 Task: Create a sub task Design and Implement Solution for the task  Create a new web application for tracking employee time and attendance in the project AgileCircle , assign it to team member softage.5@softage.net and update the status of the sub task to  Completed , set the priority of the sub task to High
Action: Mouse moved to (92, 332)
Screenshot: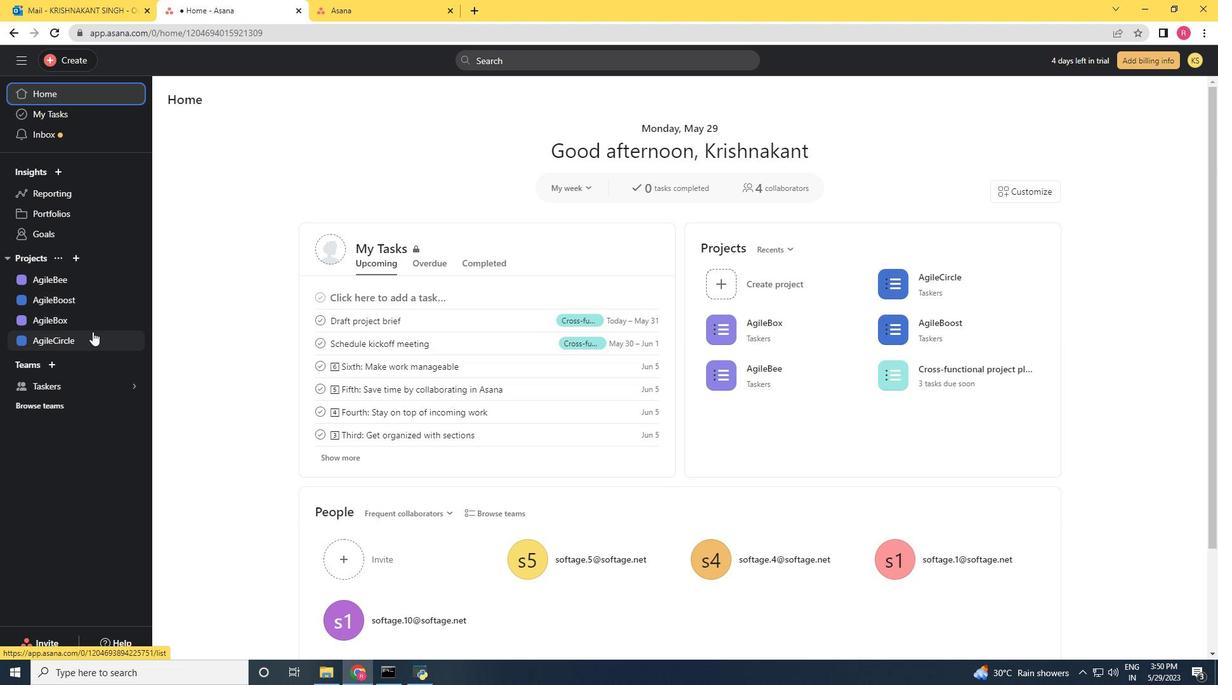 
Action: Mouse pressed left at (92, 332)
Screenshot: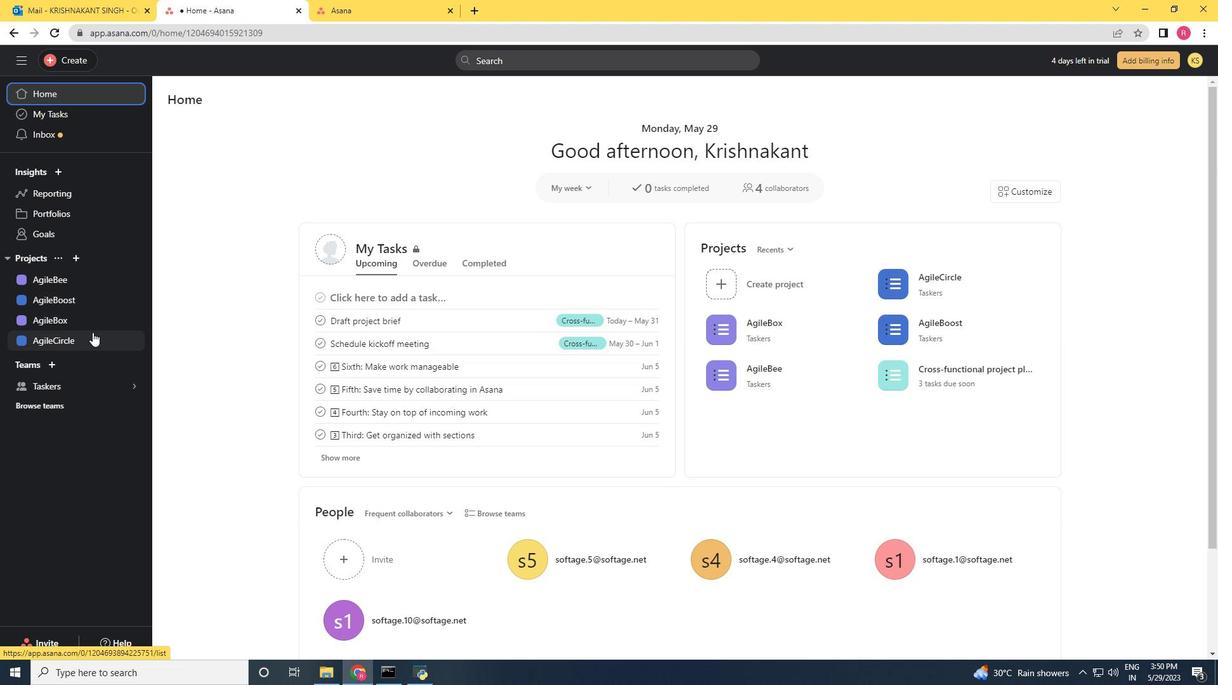 
Action: Mouse moved to (558, 276)
Screenshot: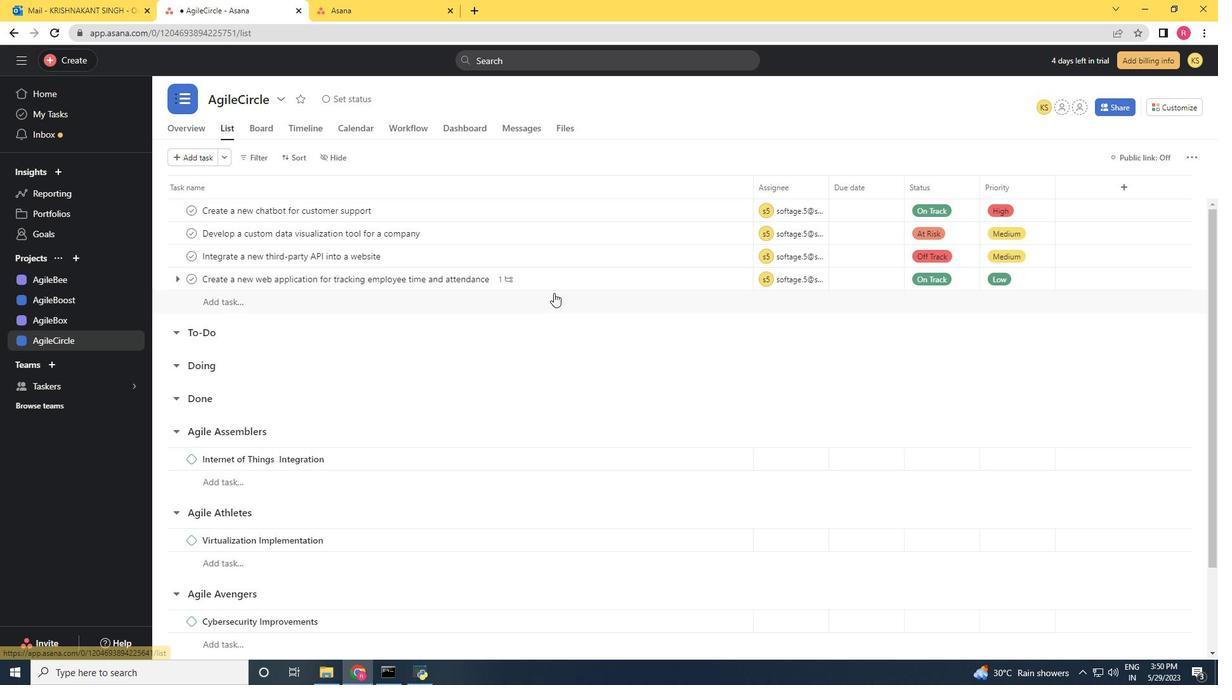
Action: Mouse pressed left at (558, 276)
Screenshot: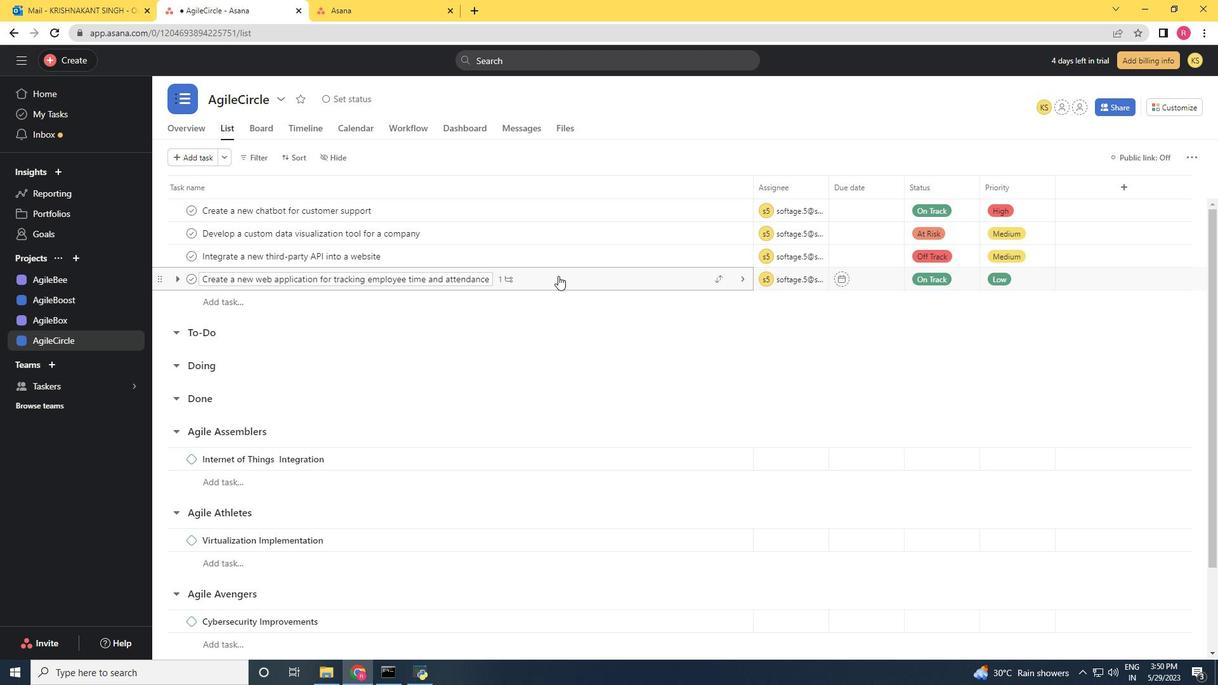 
Action: Mouse moved to (885, 460)
Screenshot: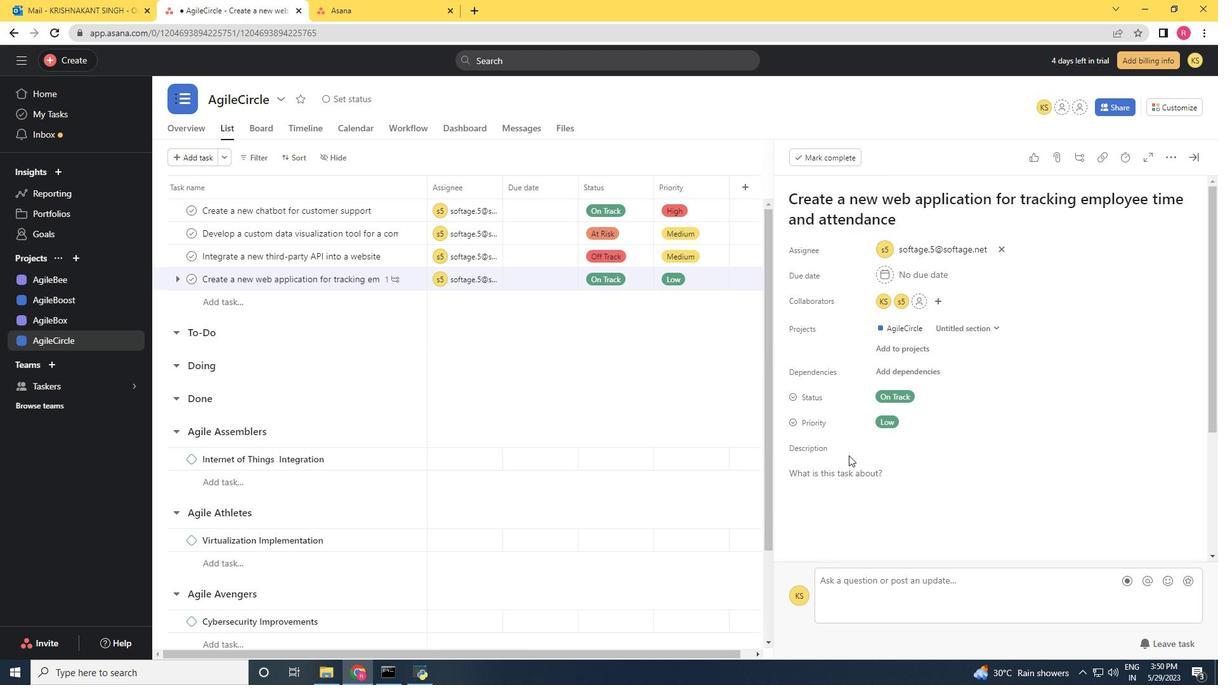 
Action: Mouse scrolled (885, 460) with delta (0, 0)
Screenshot: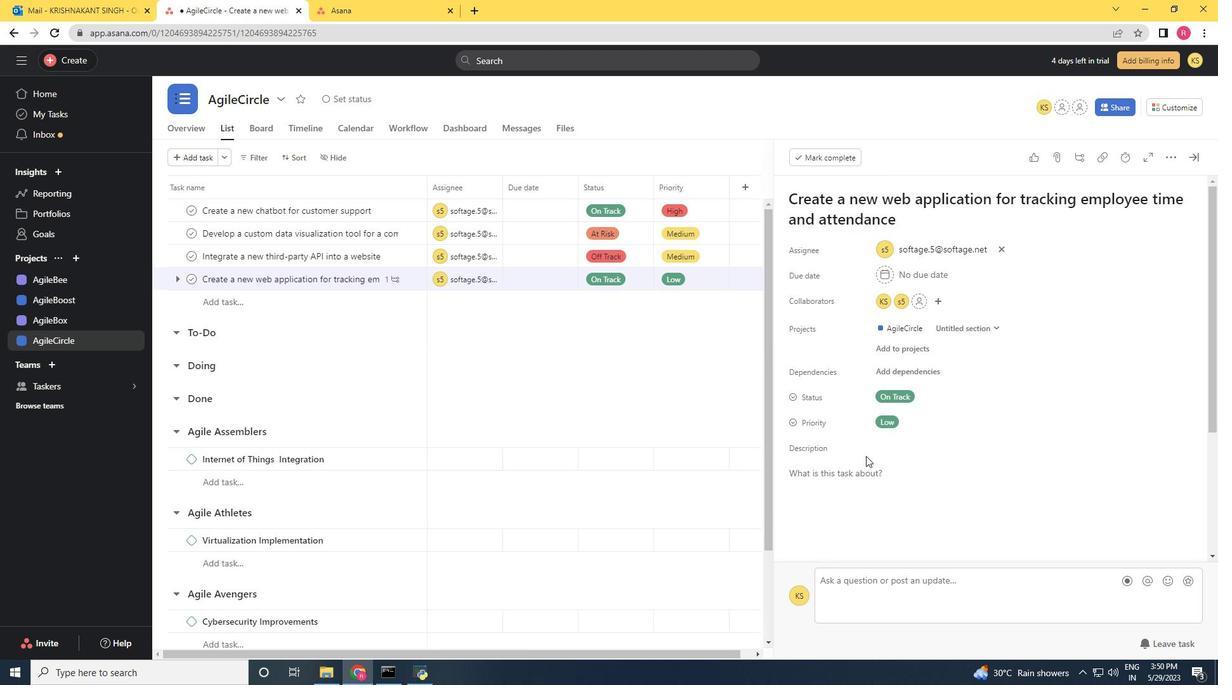 
Action: Mouse scrolled (885, 460) with delta (0, 0)
Screenshot: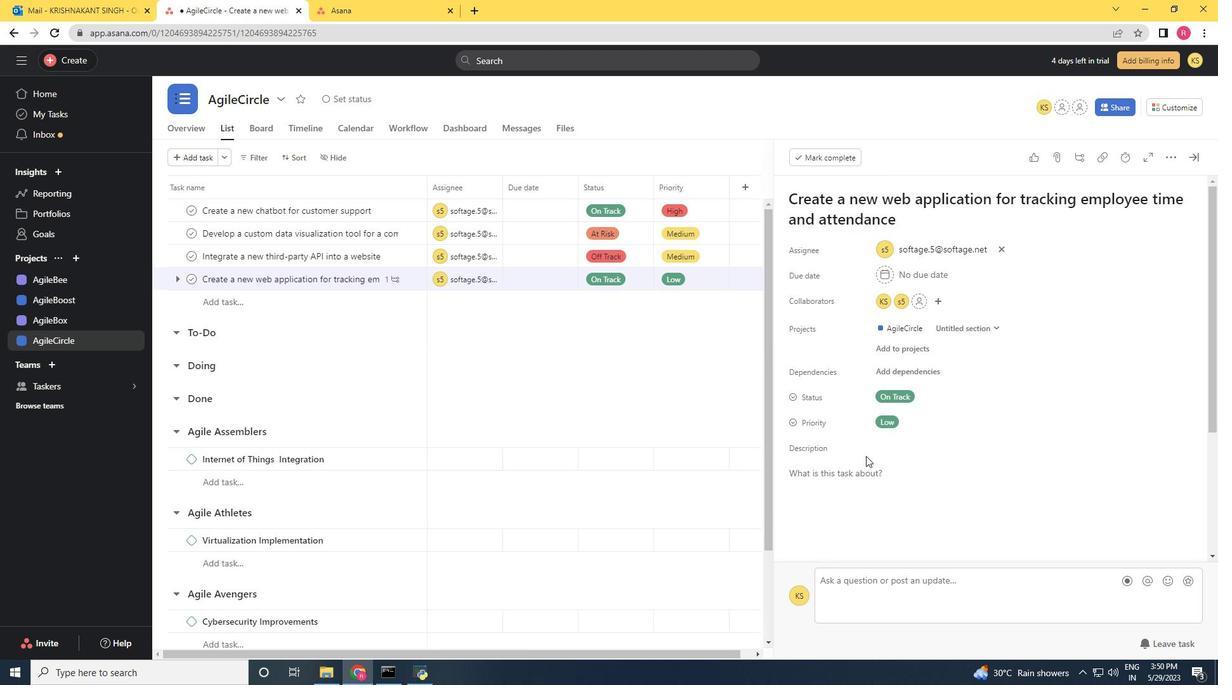 
Action: Mouse scrolled (885, 460) with delta (0, 0)
Screenshot: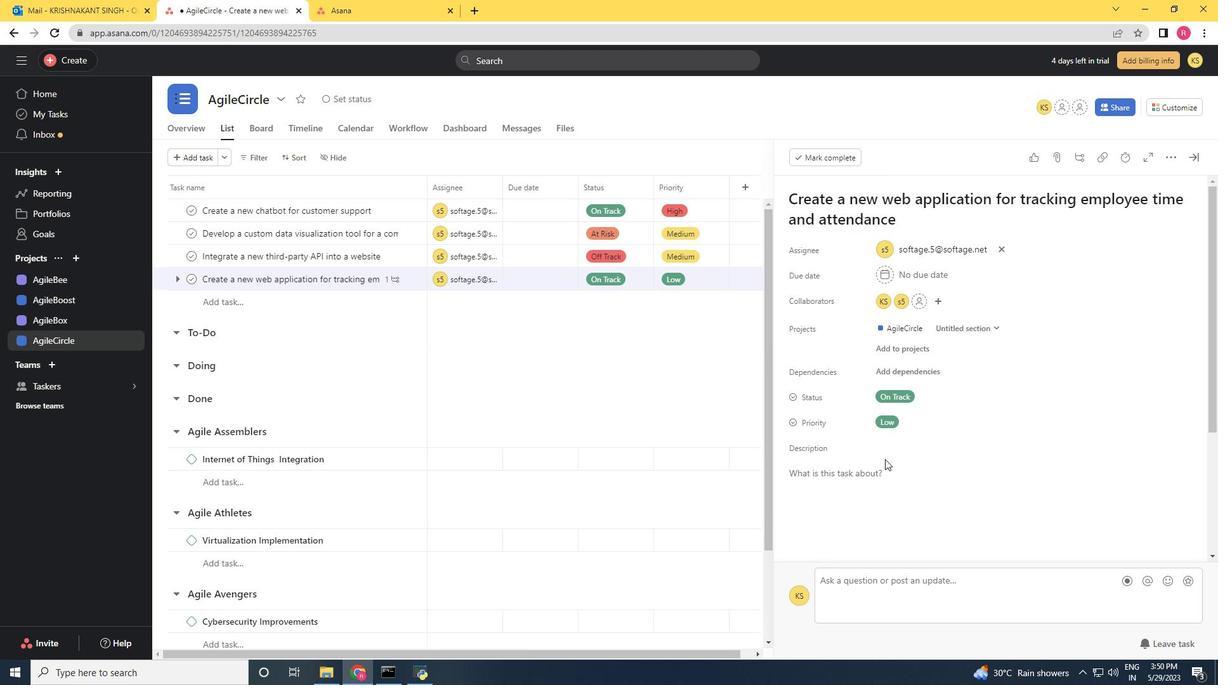 
Action: Mouse scrolled (885, 460) with delta (0, 0)
Screenshot: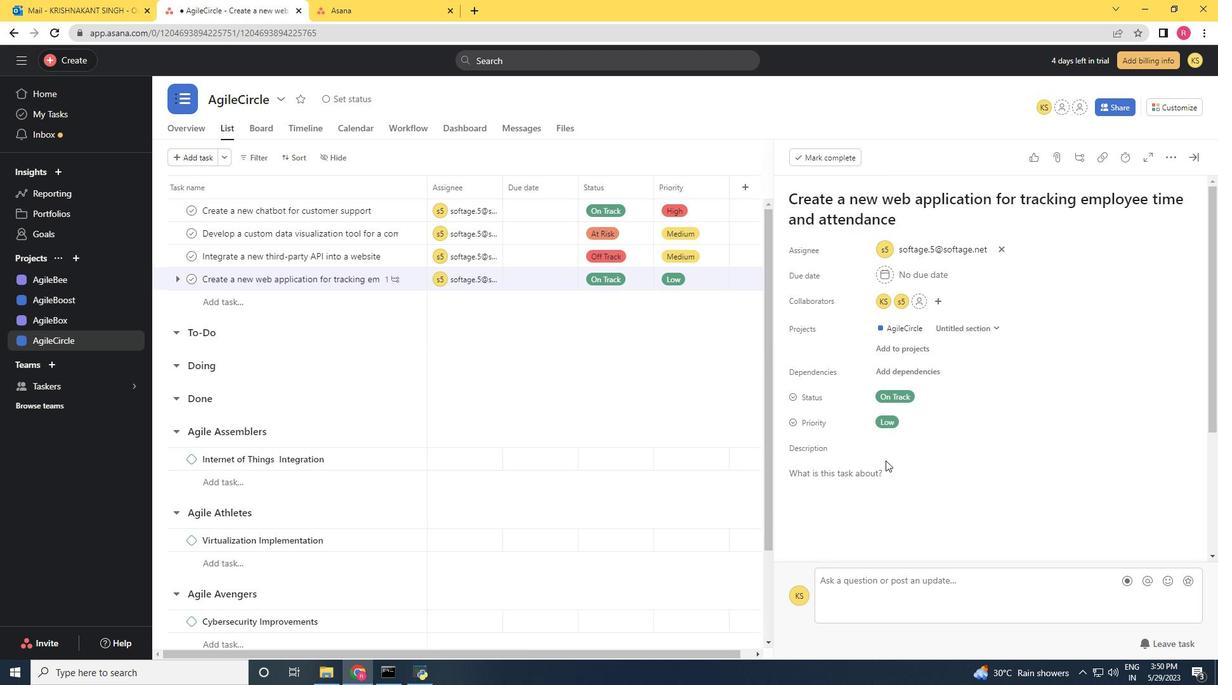 
Action: Mouse moved to (817, 452)
Screenshot: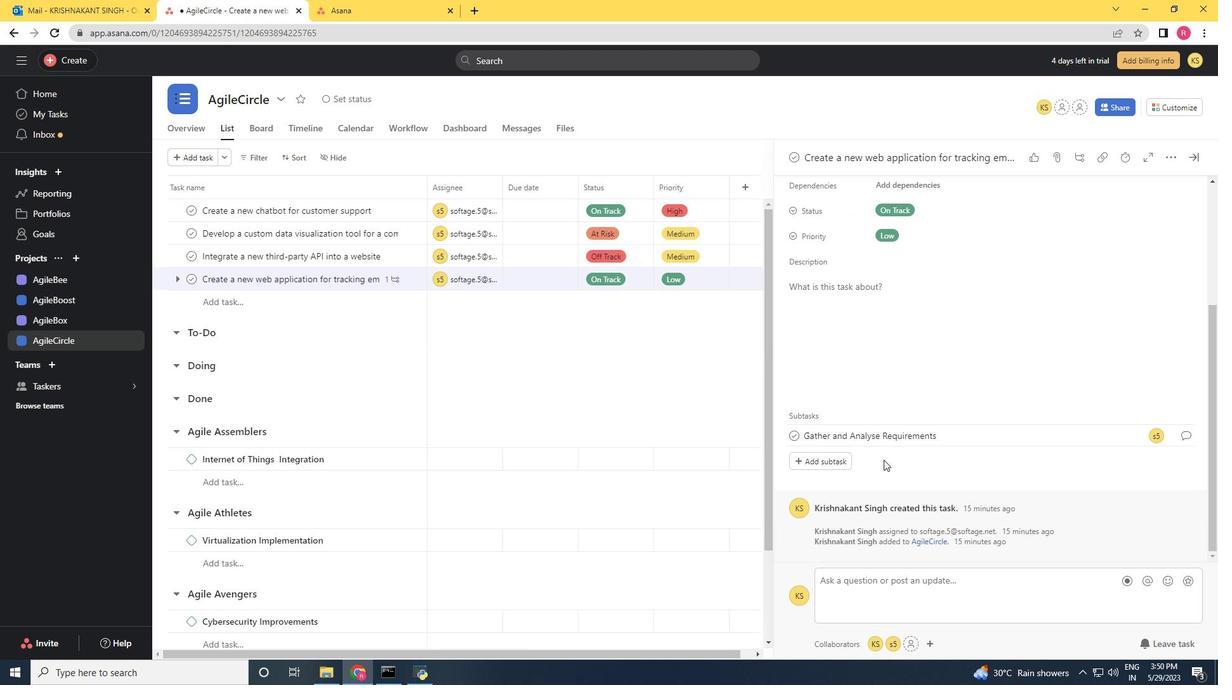 
Action: Mouse pressed left at (817, 452)
Screenshot: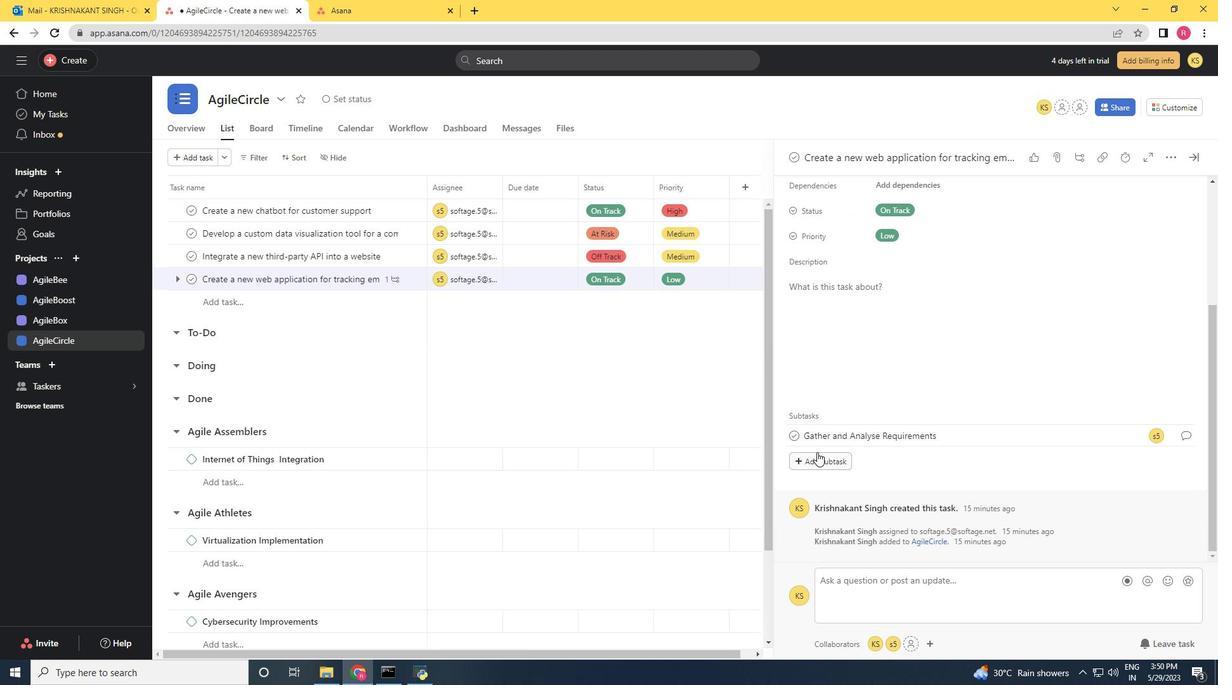 
Action: Key pressed <Key.shift>Design<Key.space>and<Key.space><Key.shift><Key.shift>Implements<Key.backspace><Key.space><Key.shift>Solution<Key.space>
Screenshot: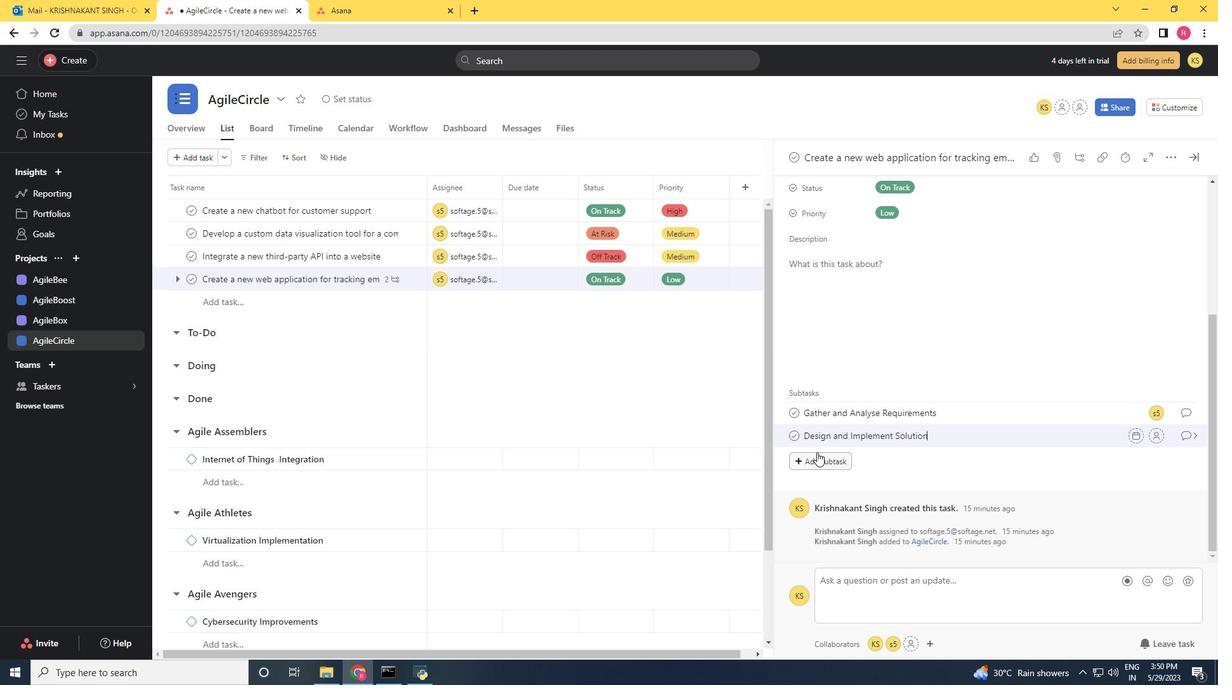 
Action: Mouse moved to (1161, 436)
Screenshot: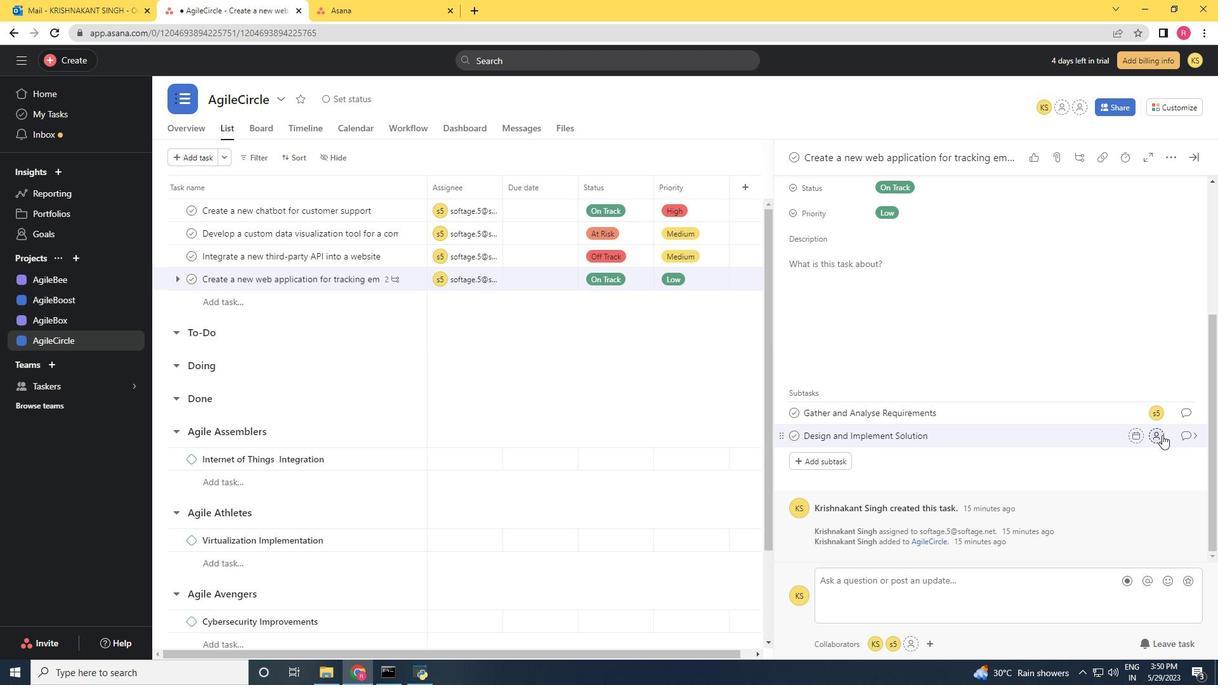 
Action: Mouse pressed left at (1161, 436)
Screenshot: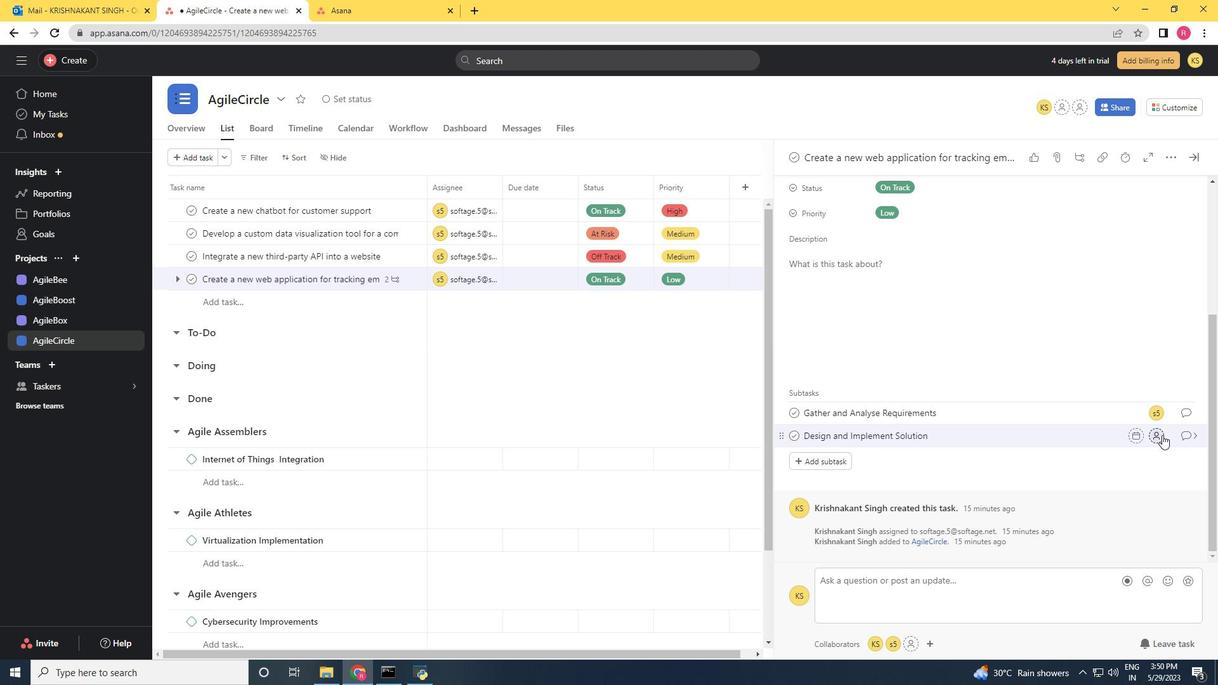 
Action: Mouse moved to (1161, 436)
Screenshot: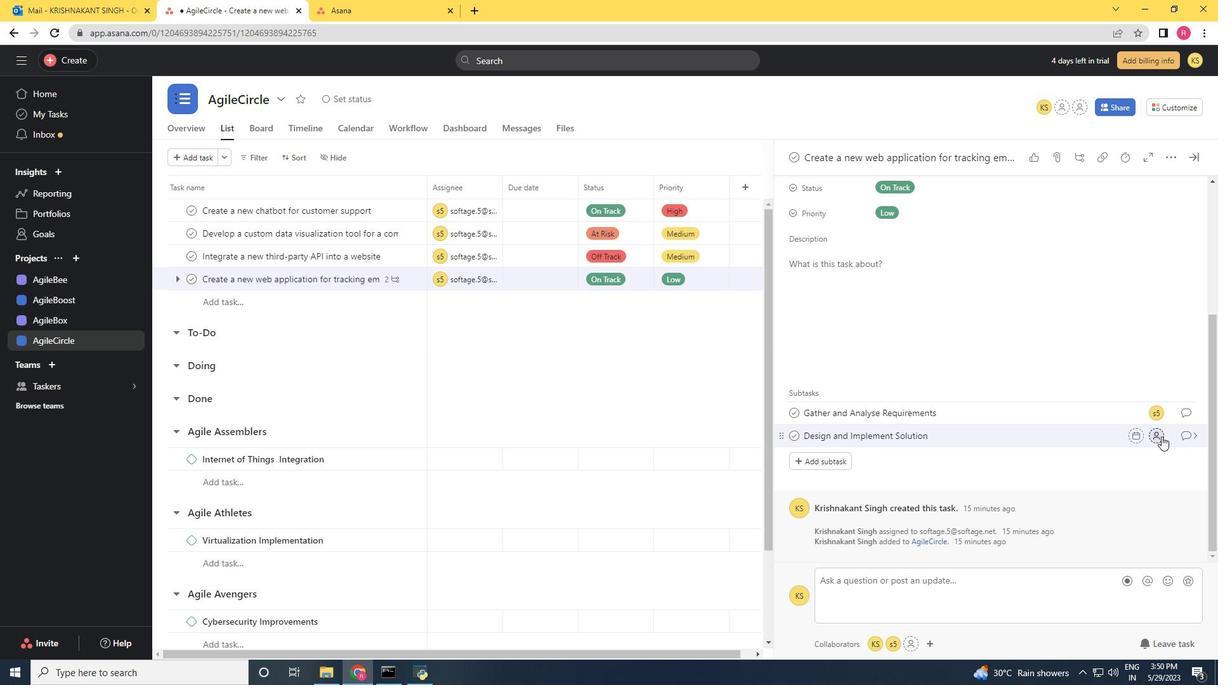
Action: Key pressed softage.5<Key.shift>2softage.net
Screenshot: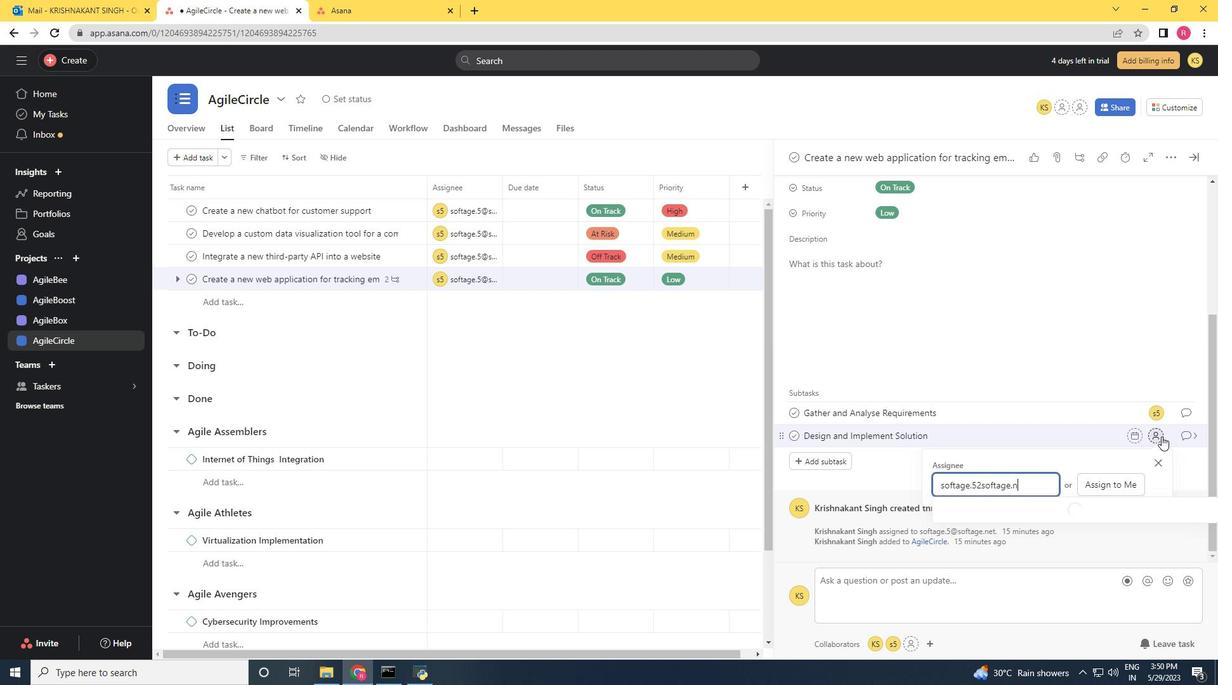 
Action: Mouse moved to (981, 484)
Screenshot: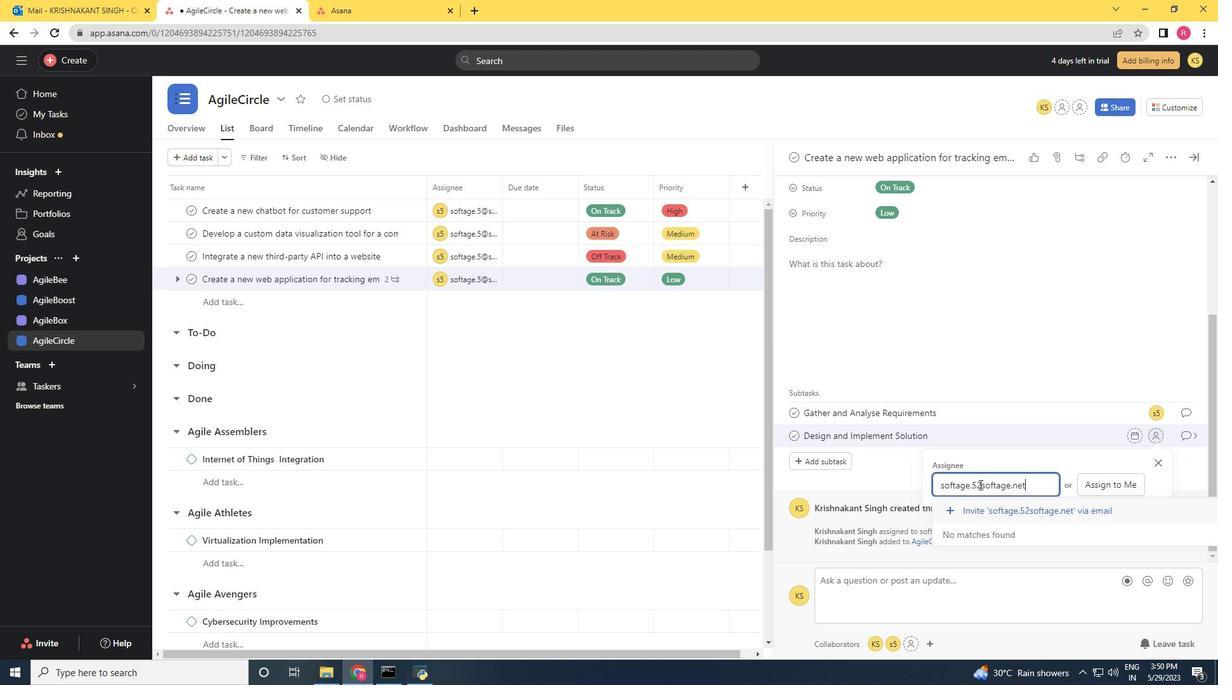 
Action: Mouse pressed left at (981, 484)
Screenshot: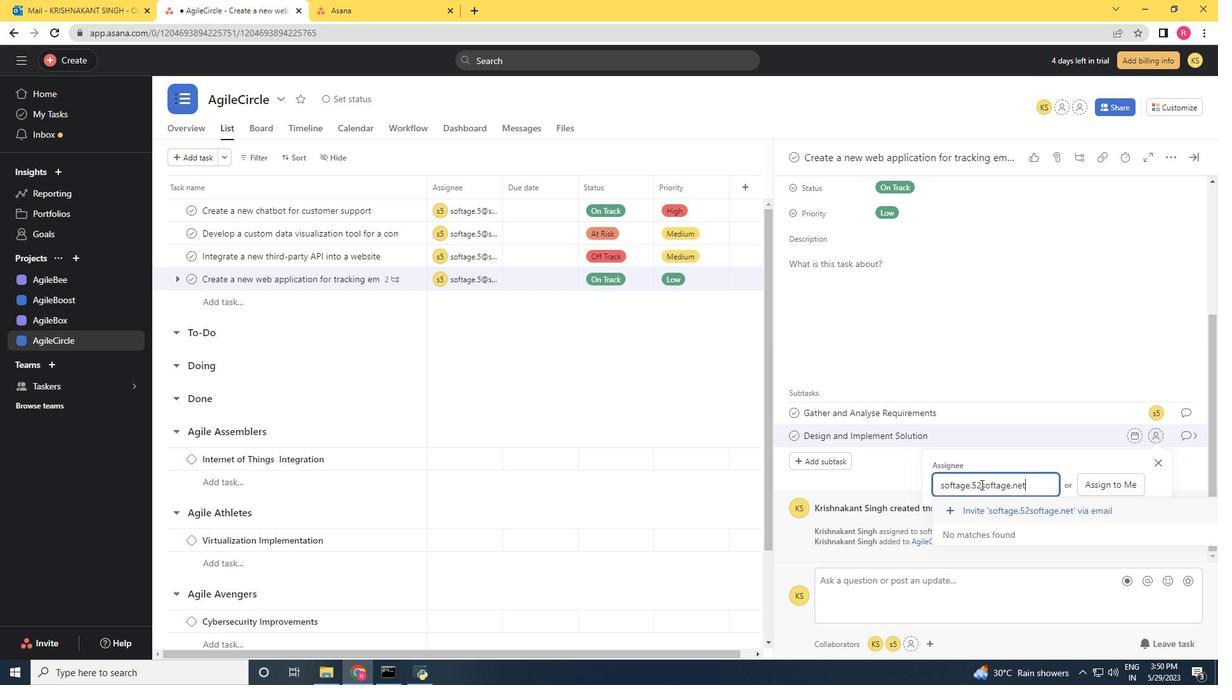 
Action: Key pressed <Key.backspace><Key.shift>@
Screenshot: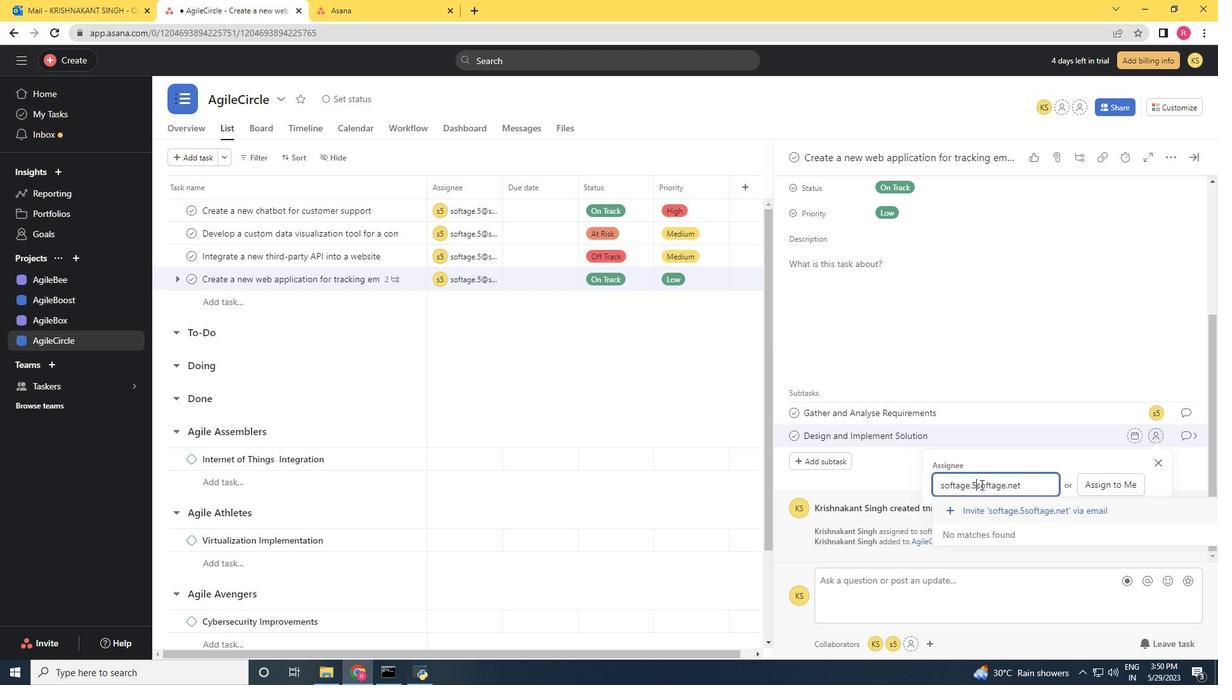 
Action: Mouse moved to (984, 512)
Screenshot: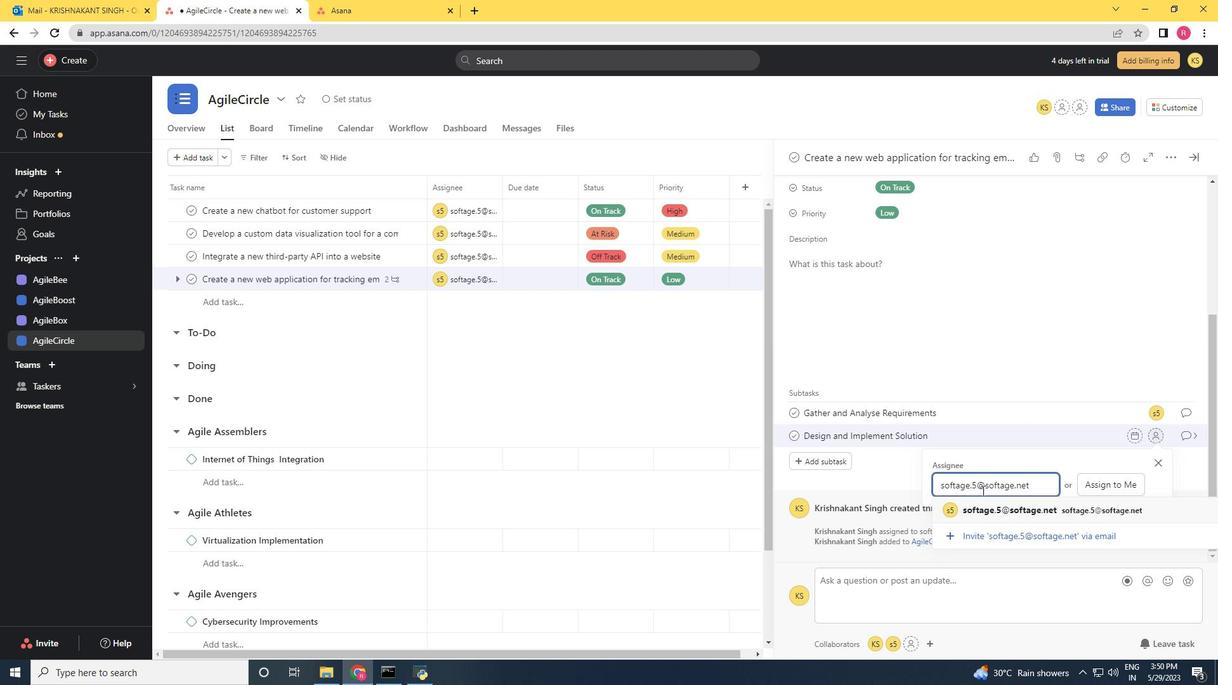 
Action: Mouse pressed left at (984, 512)
Screenshot: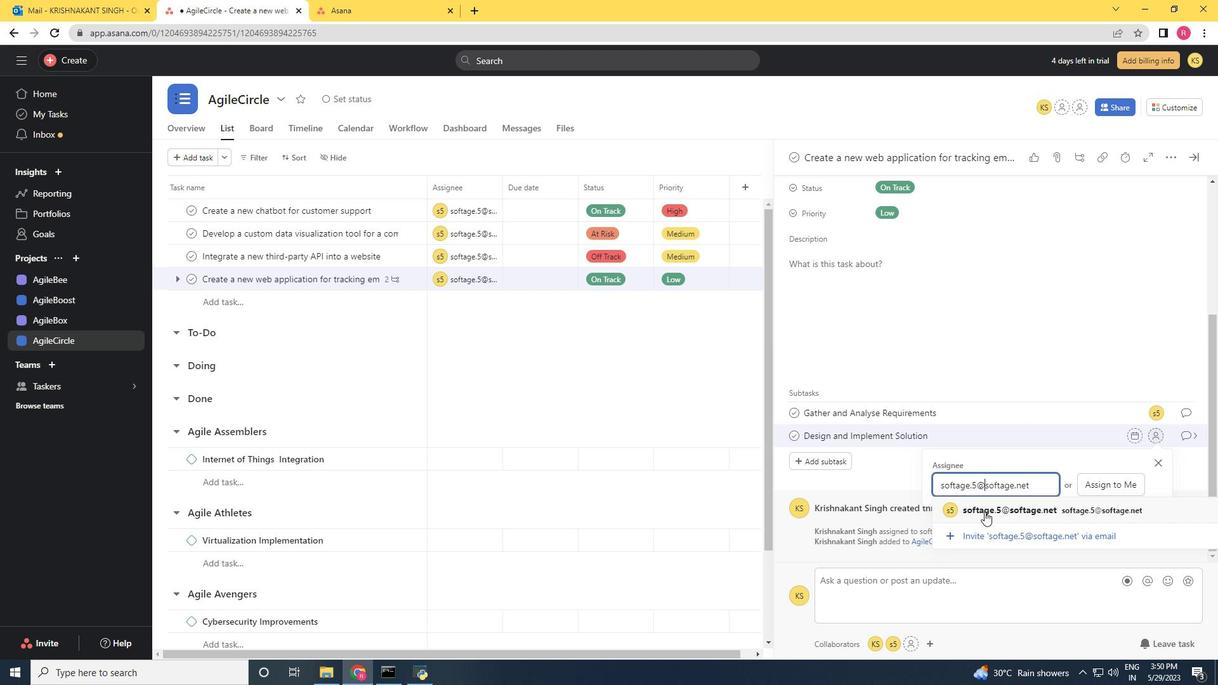 
Action: Mouse moved to (1196, 437)
Screenshot: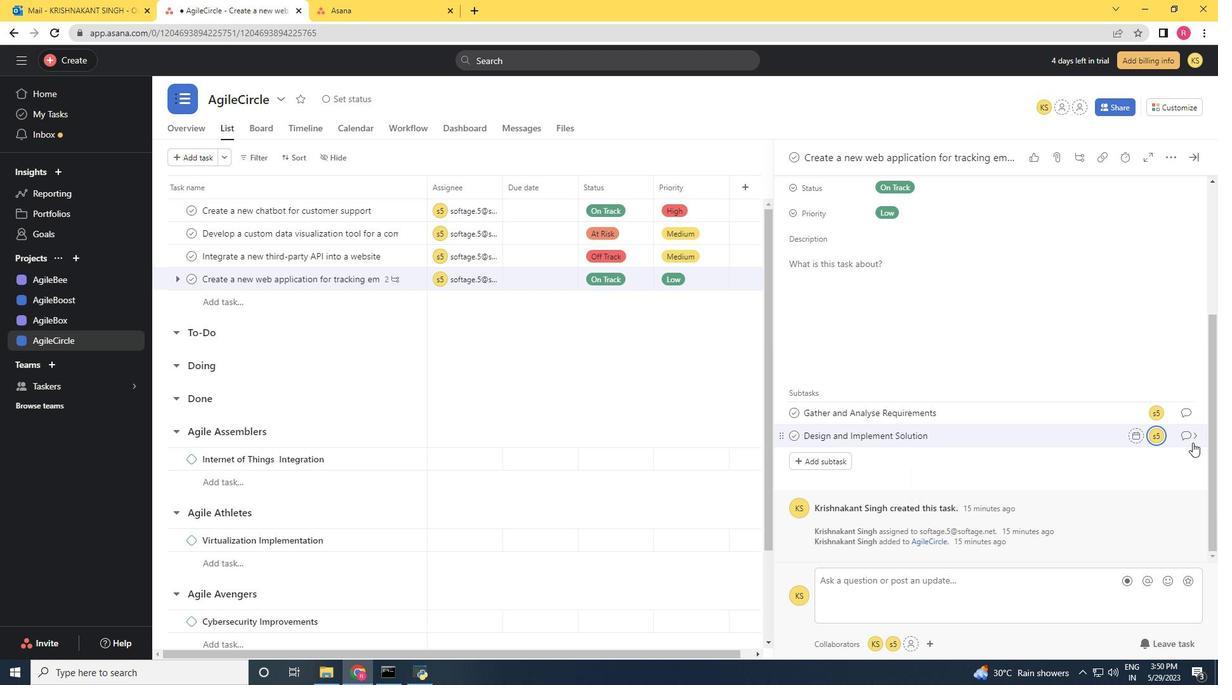 
Action: Mouse pressed left at (1196, 437)
Screenshot: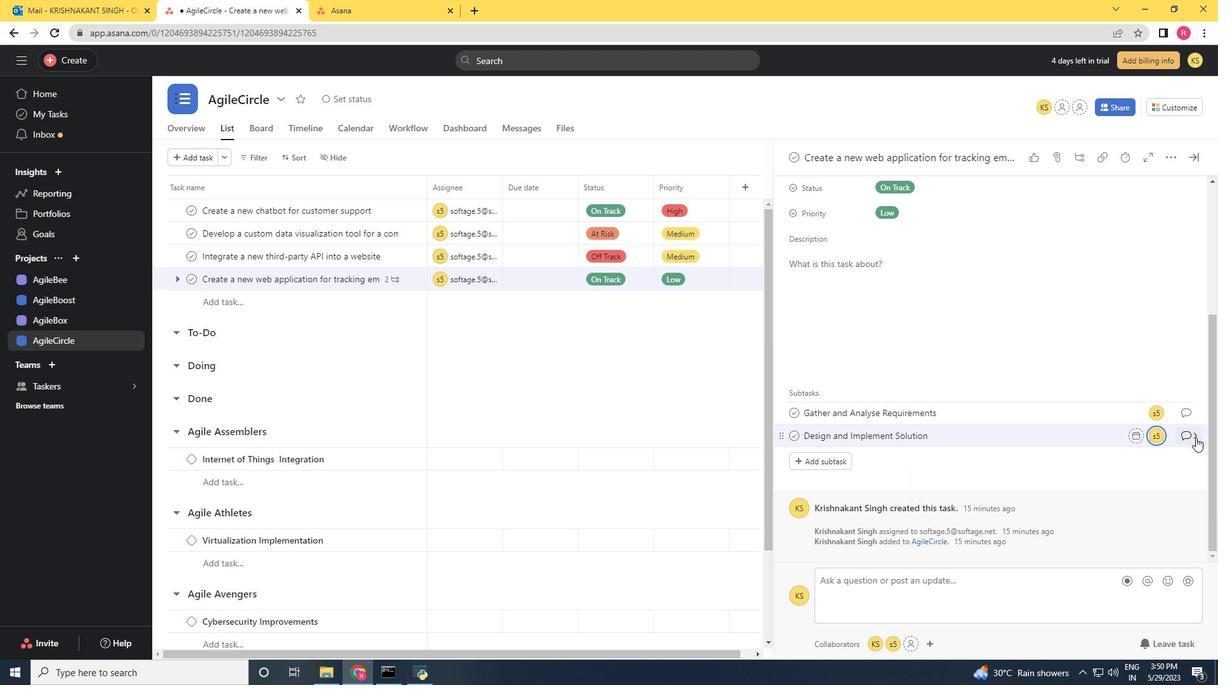 
Action: Mouse moved to (821, 362)
Screenshot: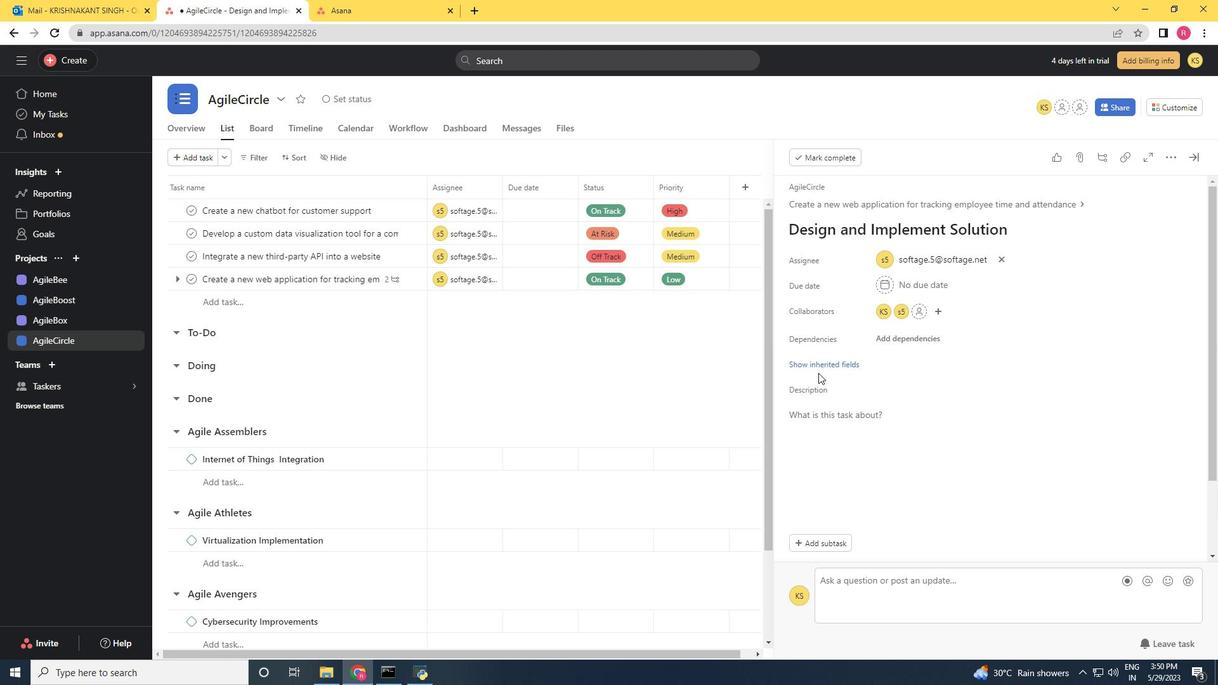 
Action: Mouse pressed left at (821, 362)
Screenshot: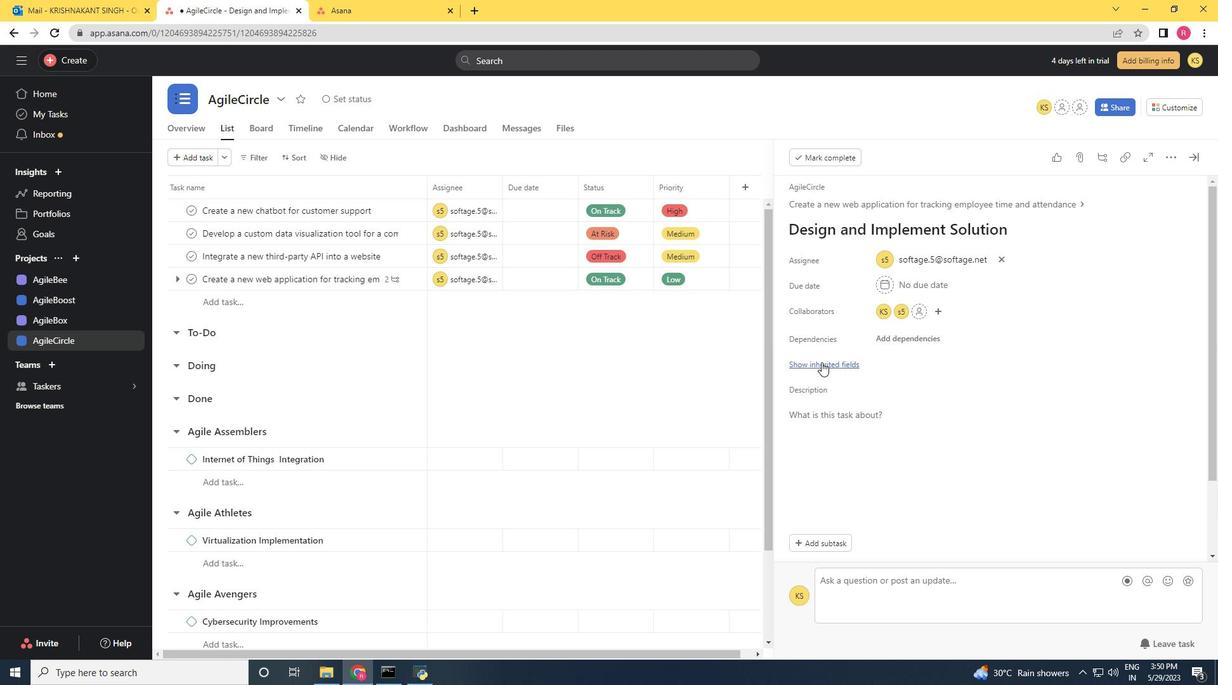 
Action: Mouse moved to (886, 389)
Screenshot: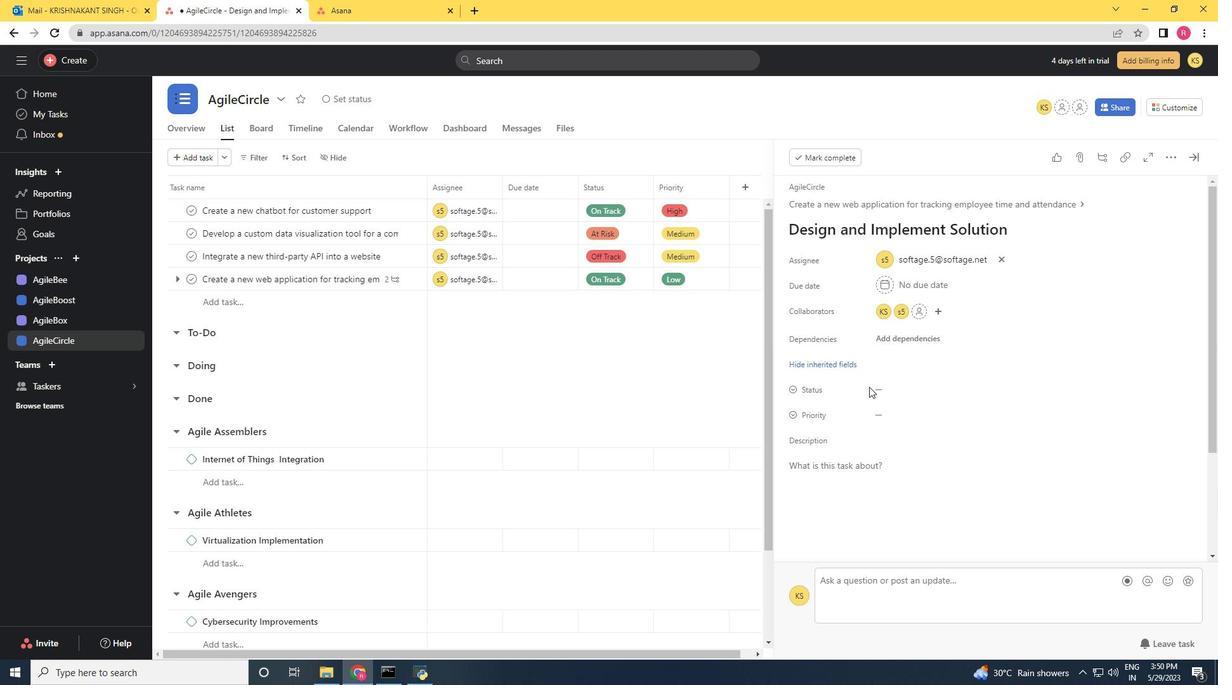 
Action: Mouse pressed left at (886, 389)
Screenshot: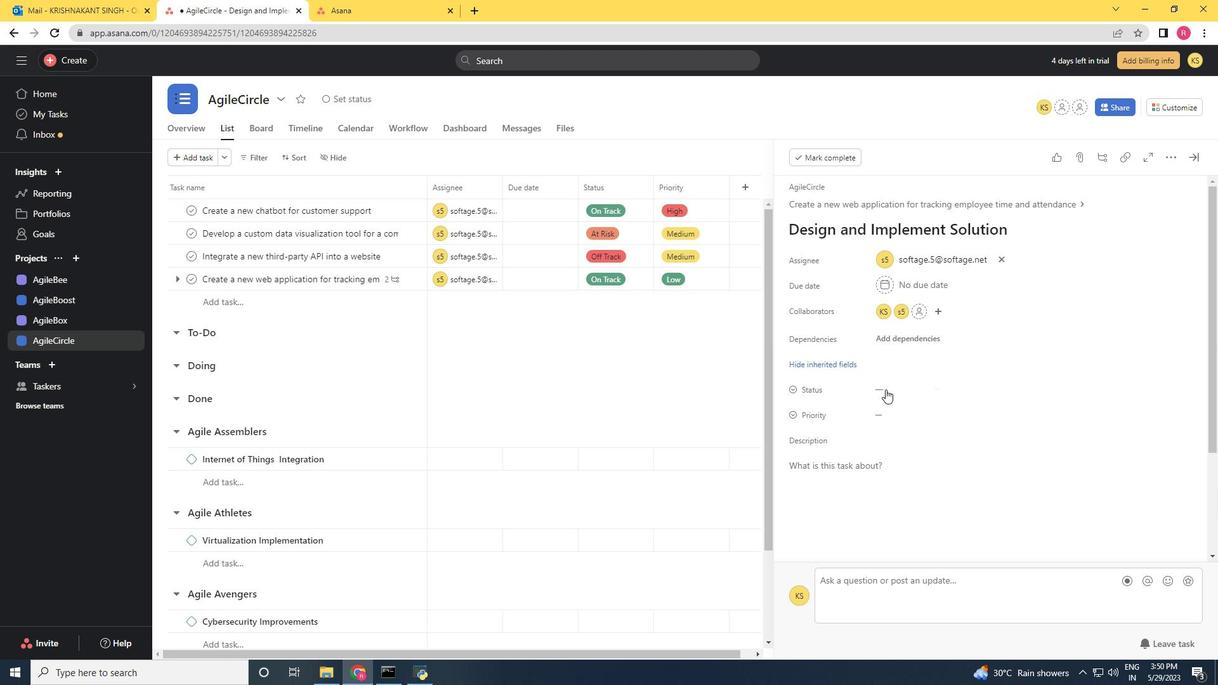
Action: Mouse moved to (909, 505)
Screenshot: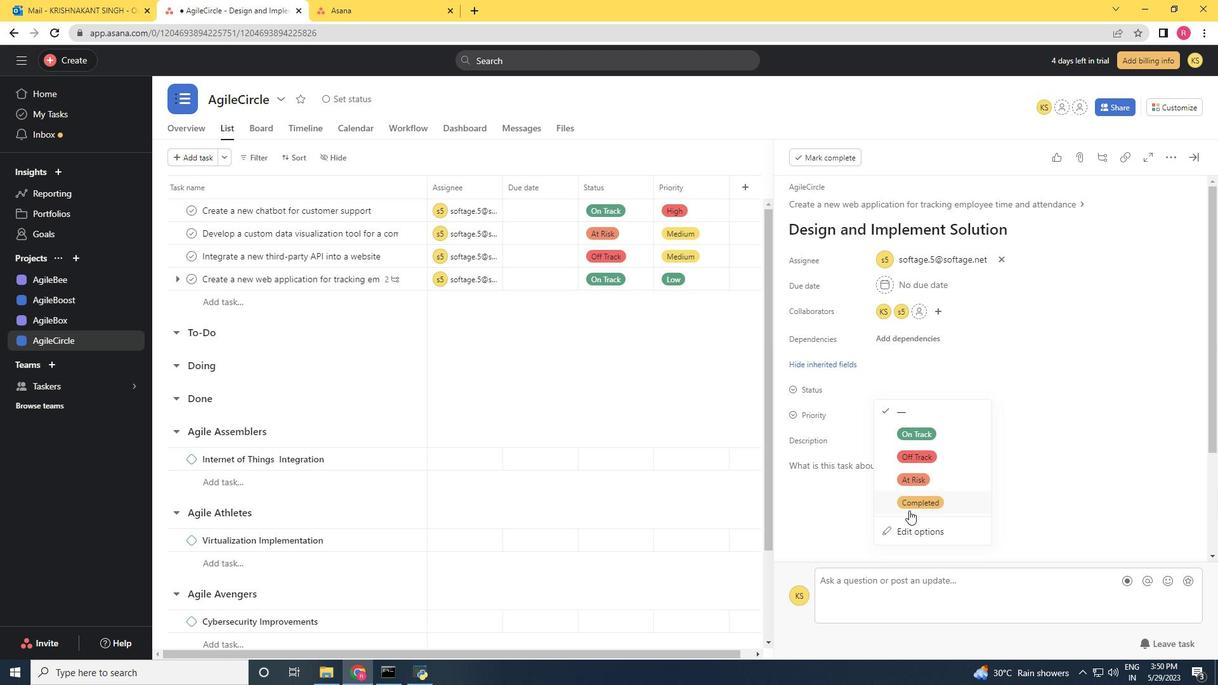 
Action: Mouse pressed left at (909, 505)
Screenshot: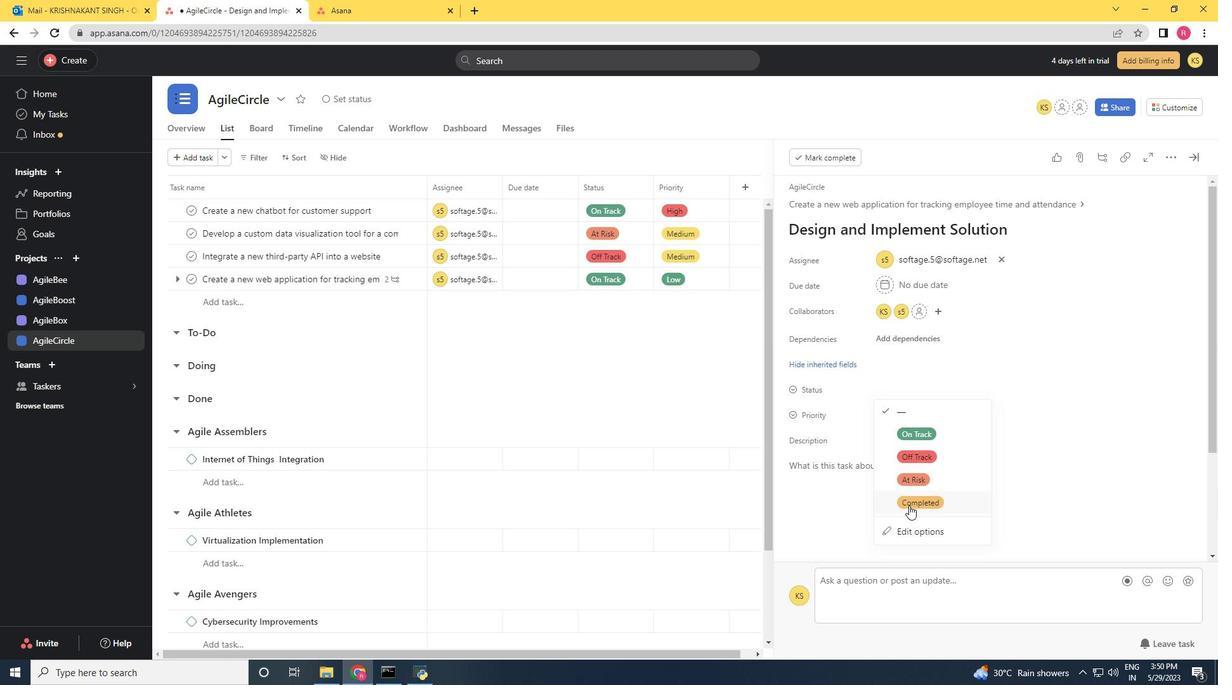 
Action: Mouse moved to (891, 416)
Screenshot: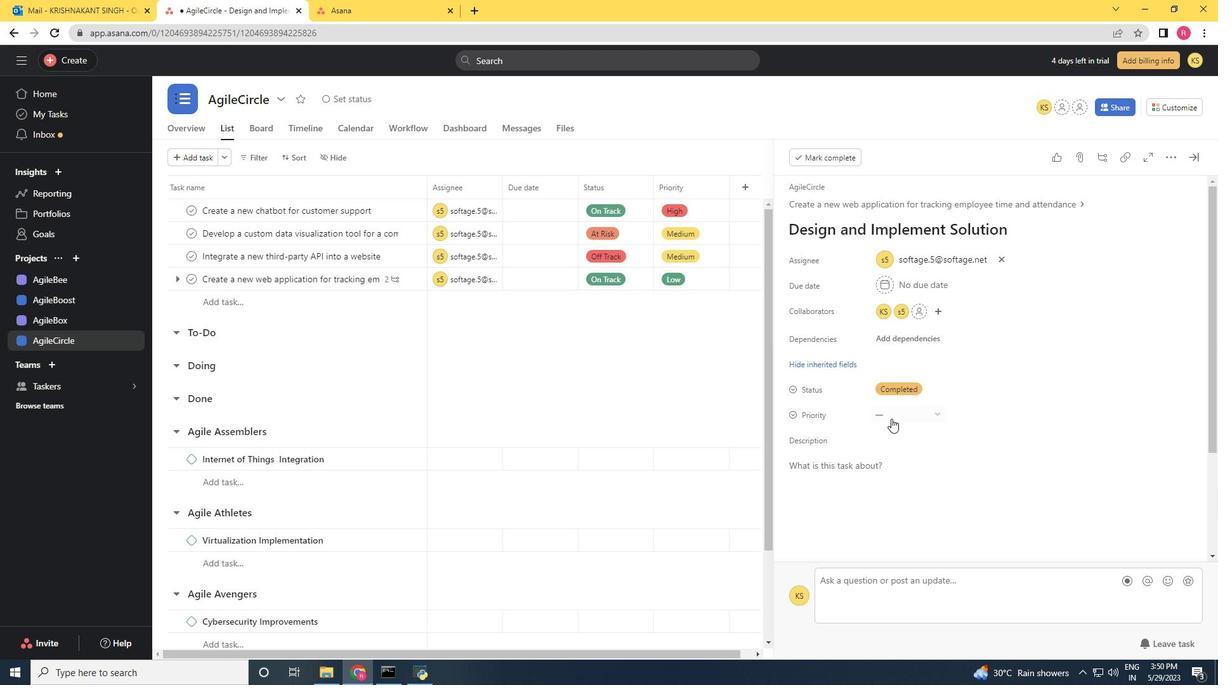 
Action: Mouse pressed left at (891, 416)
Screenshot: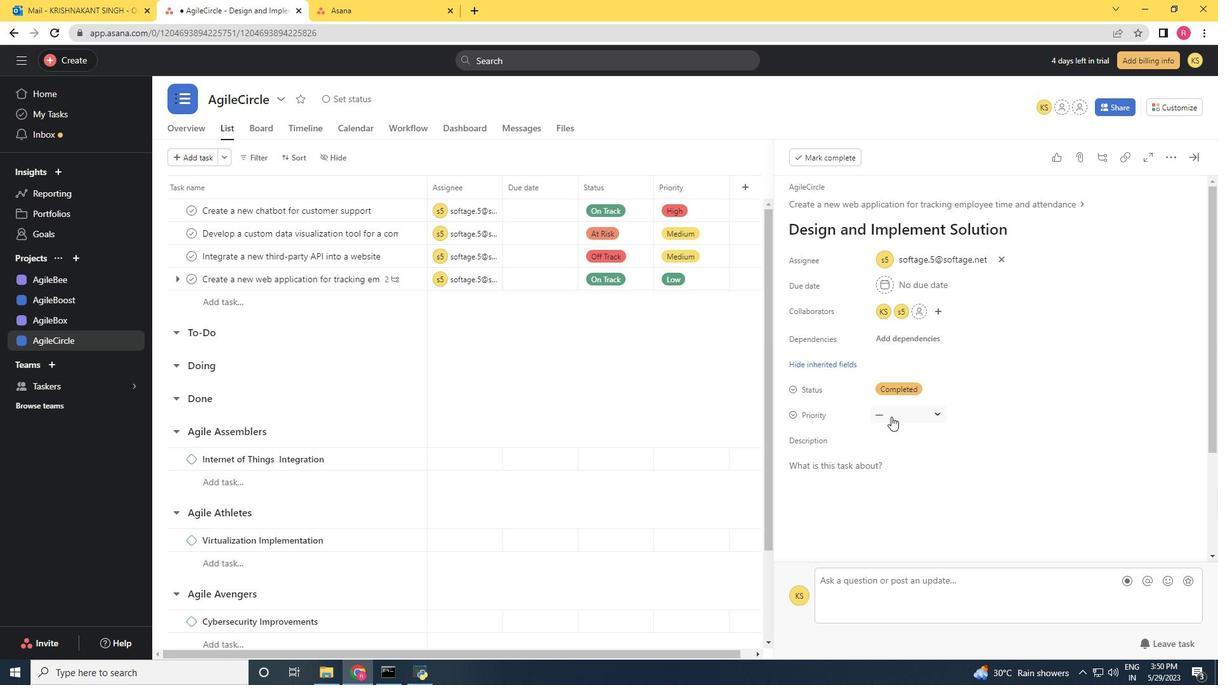 
Action: Mouse moved to (908, 460)
Screenshot: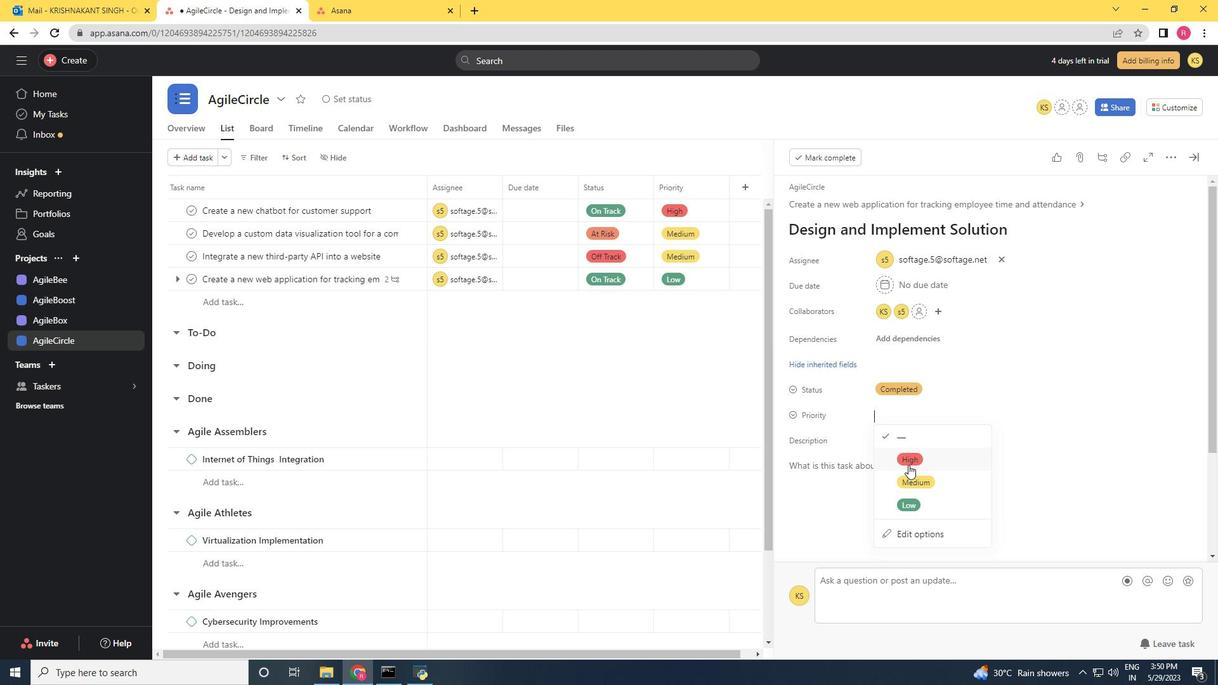 
Action: Mouse pressed left at (908, 460)
Screenshot: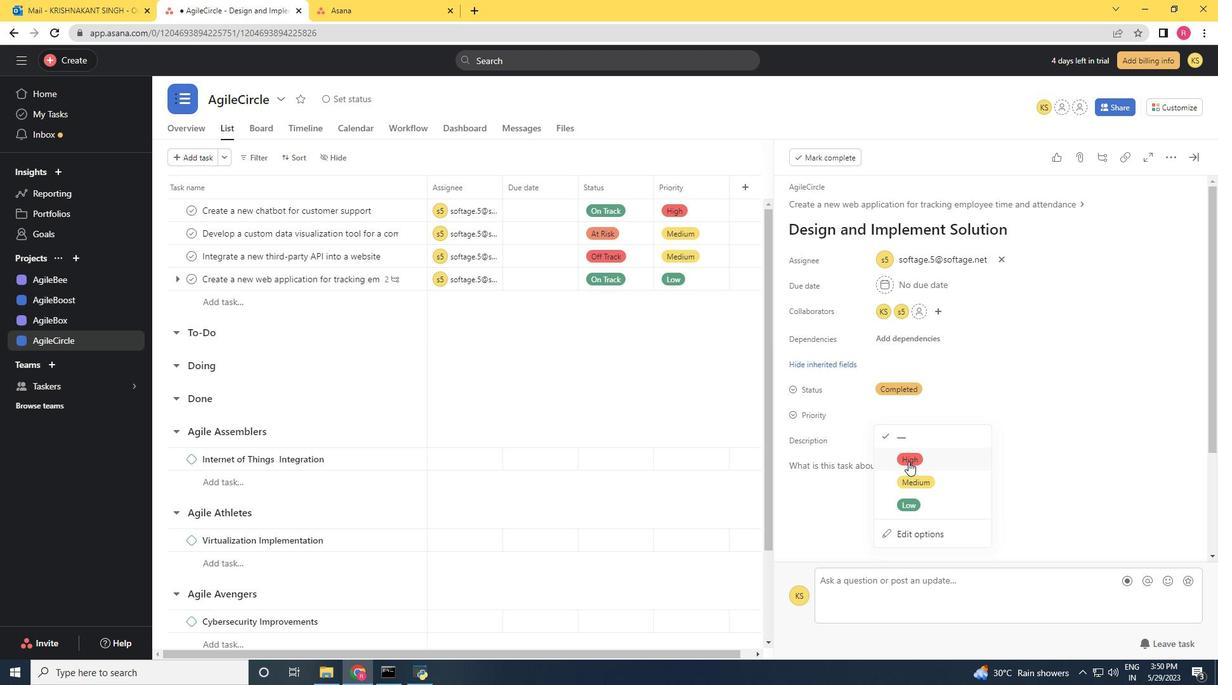 
